 Task: Create a section DevOps Drive and in the section, add a milestone Payment Gateway Integration in the project WorkFlow.
Action: Mouse moved to (107, 318)
Screenshot: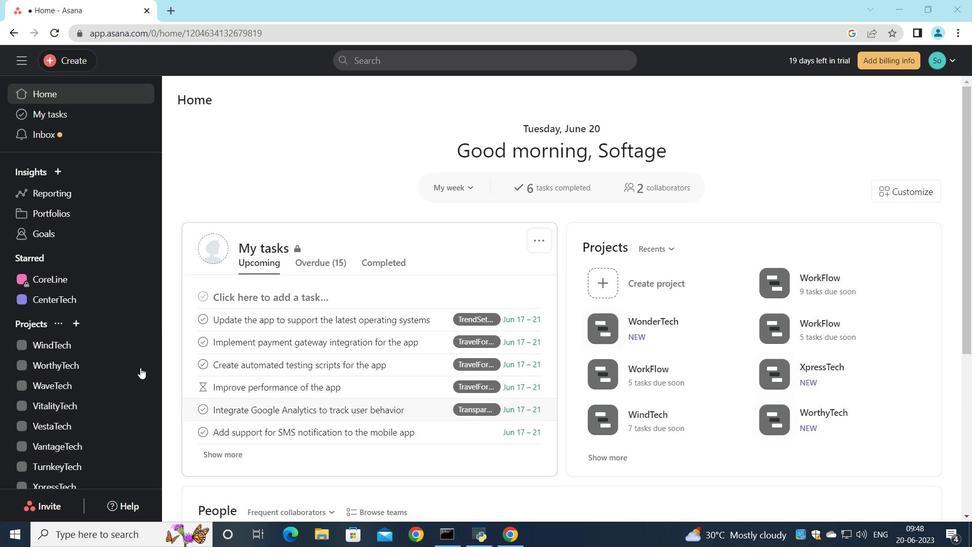 
Action: Mouse scrolled (107, 317) with delta (0, 0)
Screenshot: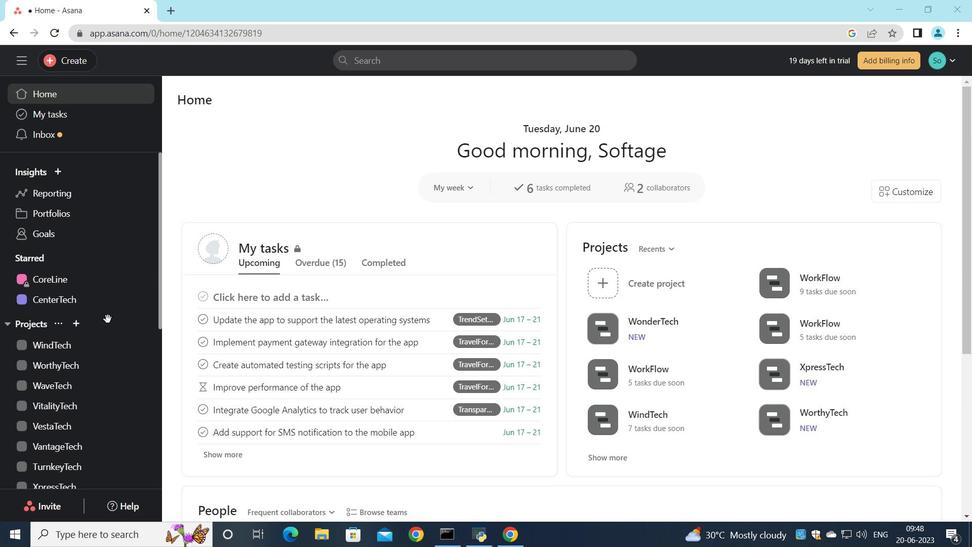 
Action: Mouse scrolled (107, 317) with delta (0, 0)
Screenshot: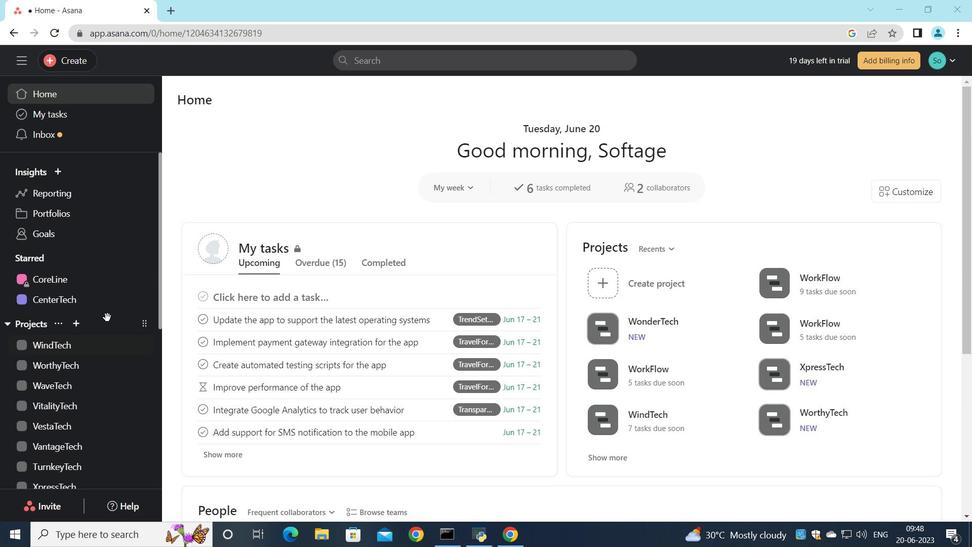 
Action: Mouse scrolled (107, 317) with delta (0, 0)
Screenshot: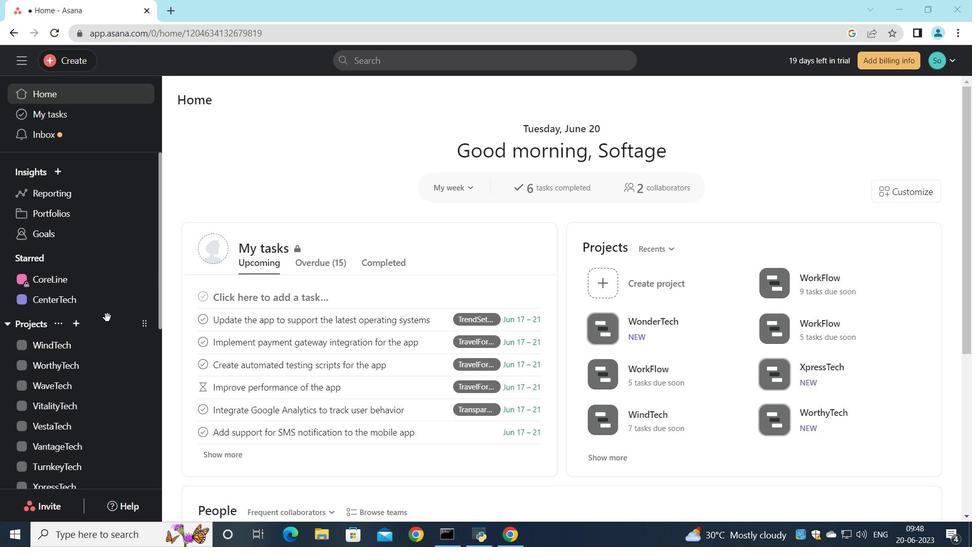 
Action: Mouse moved to (63, 315)
Screenshot: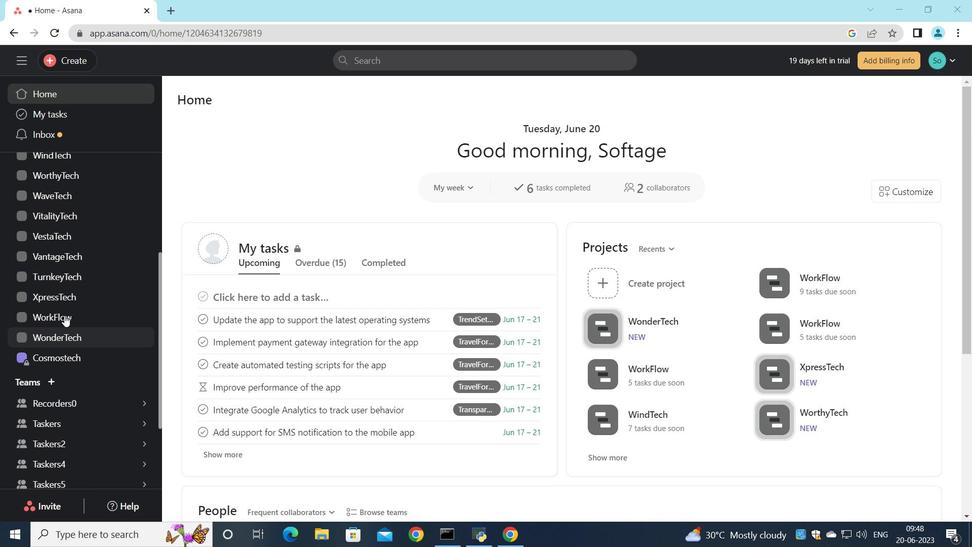 
Action: Mouse pressed left at (63, 315)
Screenshot: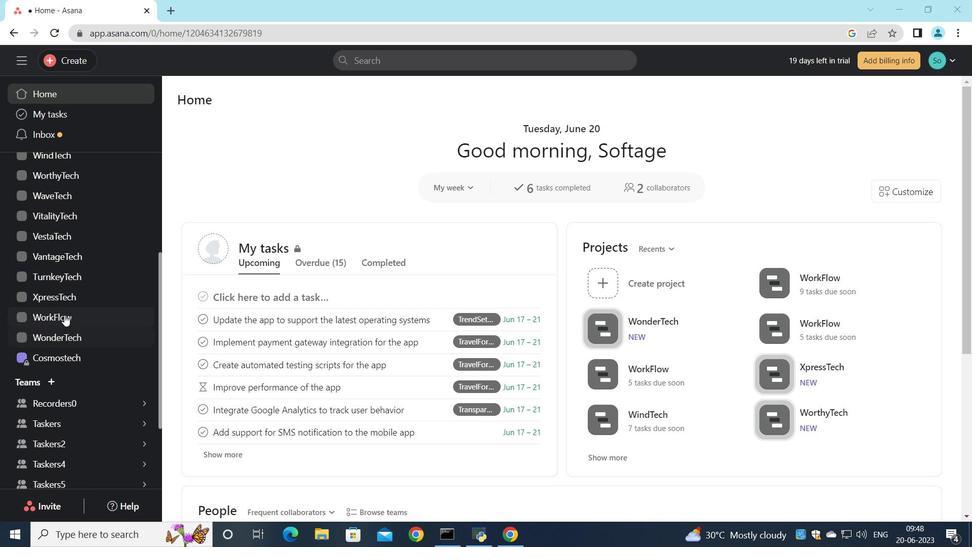 
Action: Mouse moved to (270, 303)
Screenshot: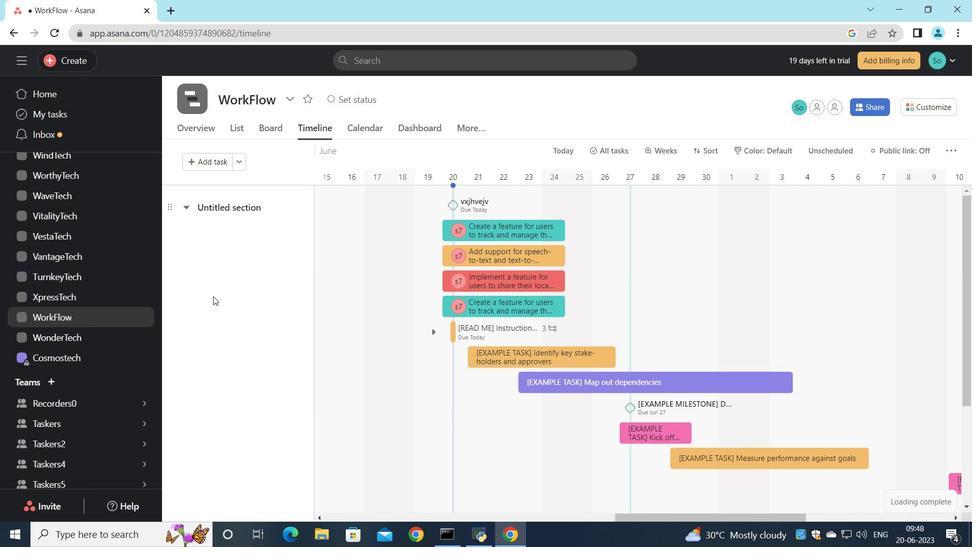 
Action: Mouse scrolled (270, 303) with delta (0, 0)
Screenshot: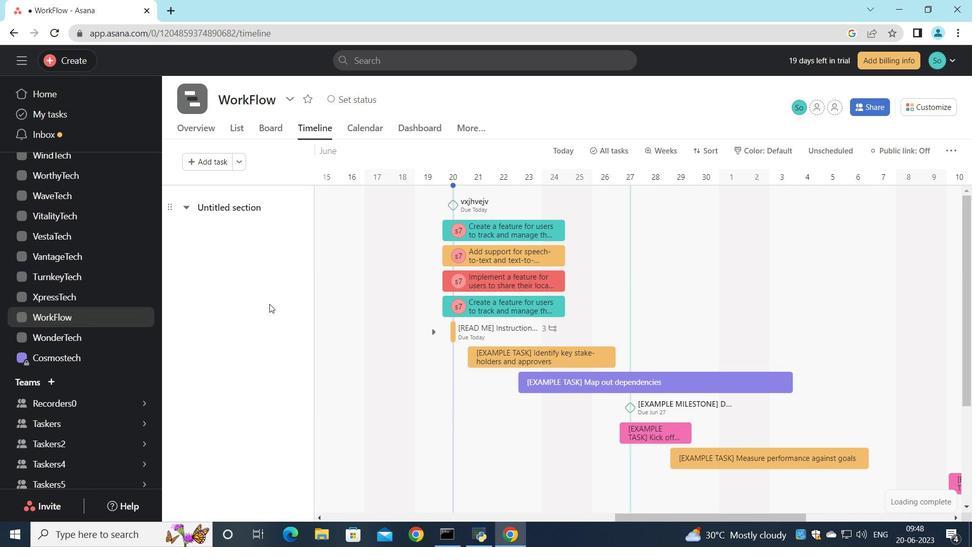 
Action: Mouse scrolled (270, 303) with delta (0, 0)
Screenshot: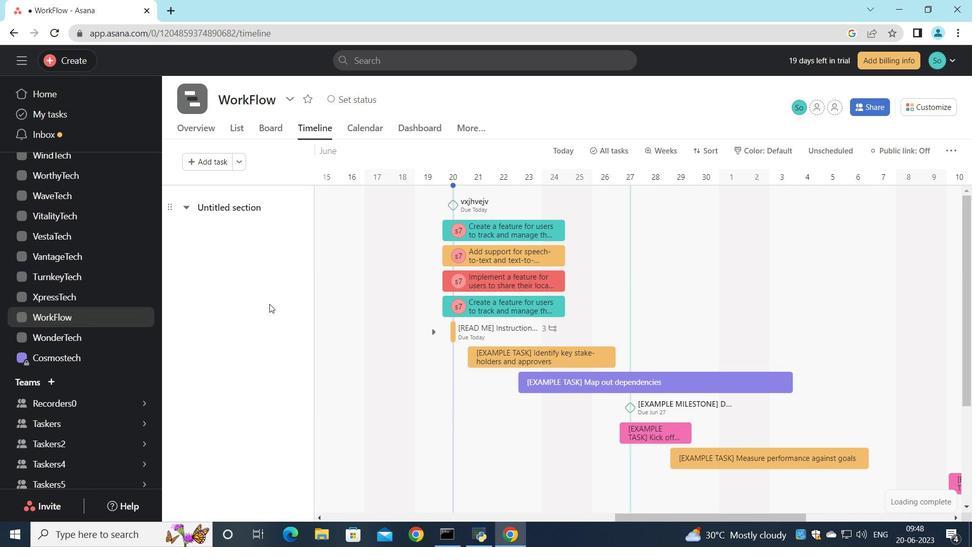 
Action: Mouse scrolled (270, 303) with delta (0, 0)
Screenshot: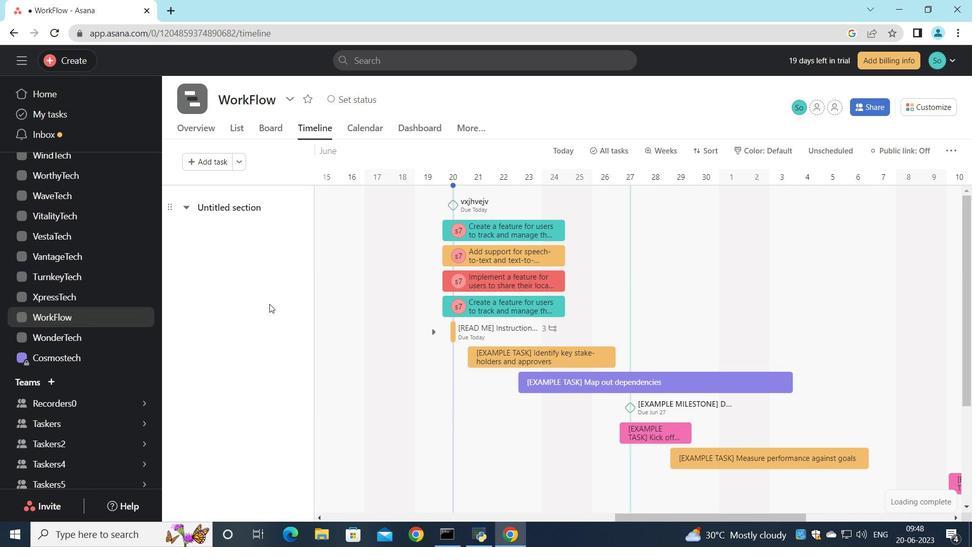 
Action: Mouse scrolled (270, 303) with delta (0, 0)
Screenshot: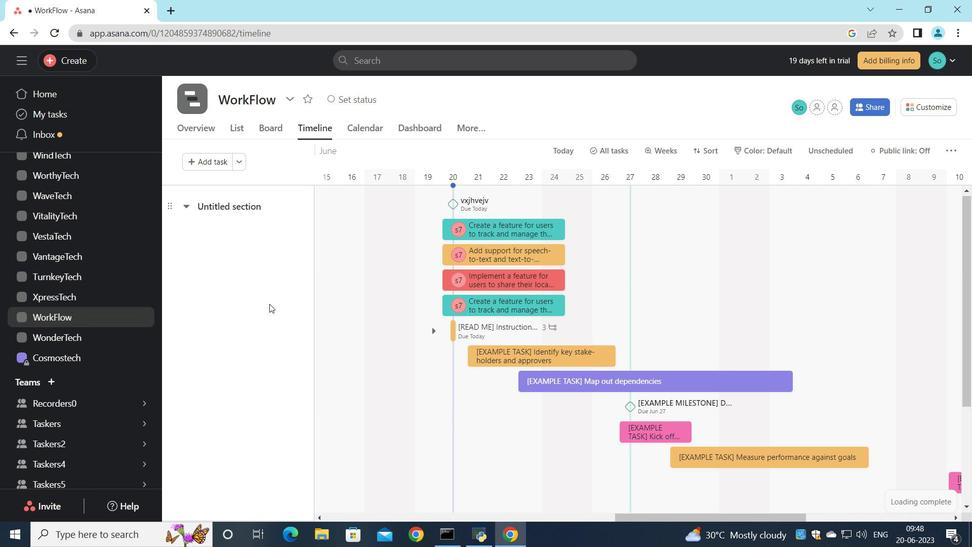 
Action: Mouse scrolled (270, 303) with delta (0, 0)
Screenshot: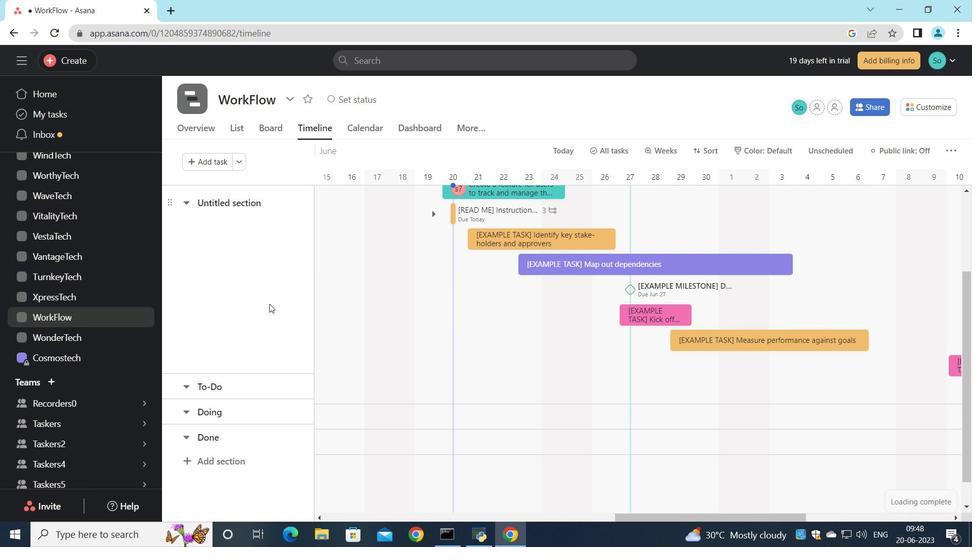 
Action: Mouse scrolled (270, 303) with delta (0, 0)
Screenshot: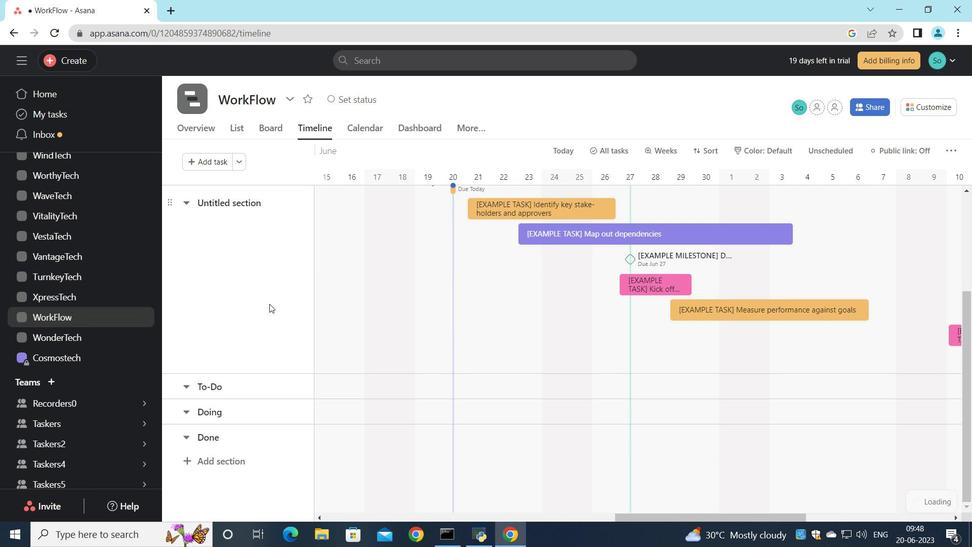 
Action: Mouse moved to (215, 464)
Screenshot: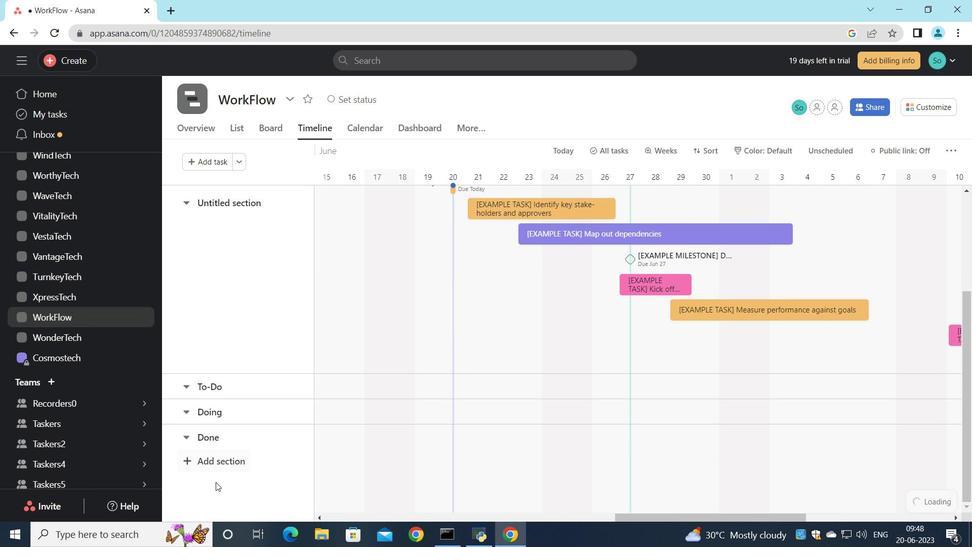 
Action: Mouse pressed left at (215, 464)
Screenshot: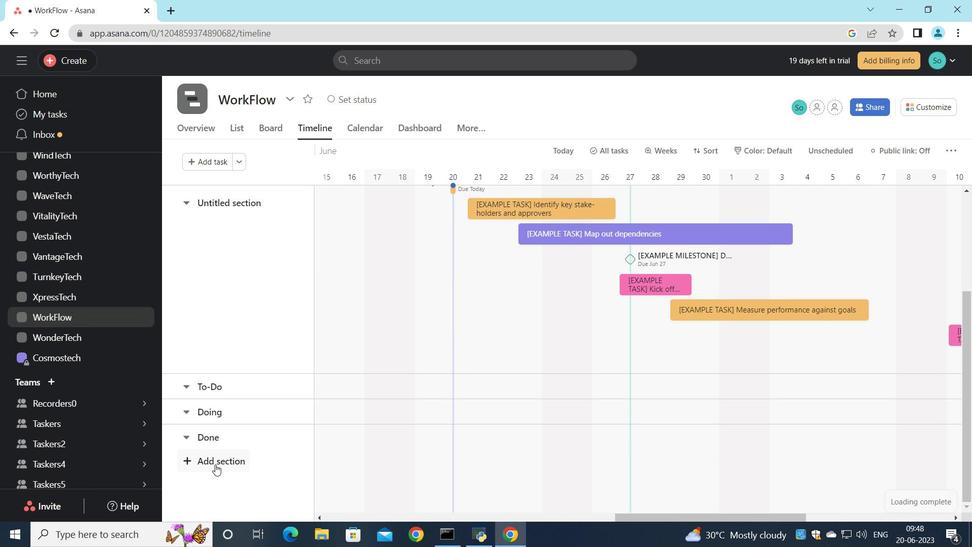 
Action: Mouse moved to (225, 462)
Screenshot: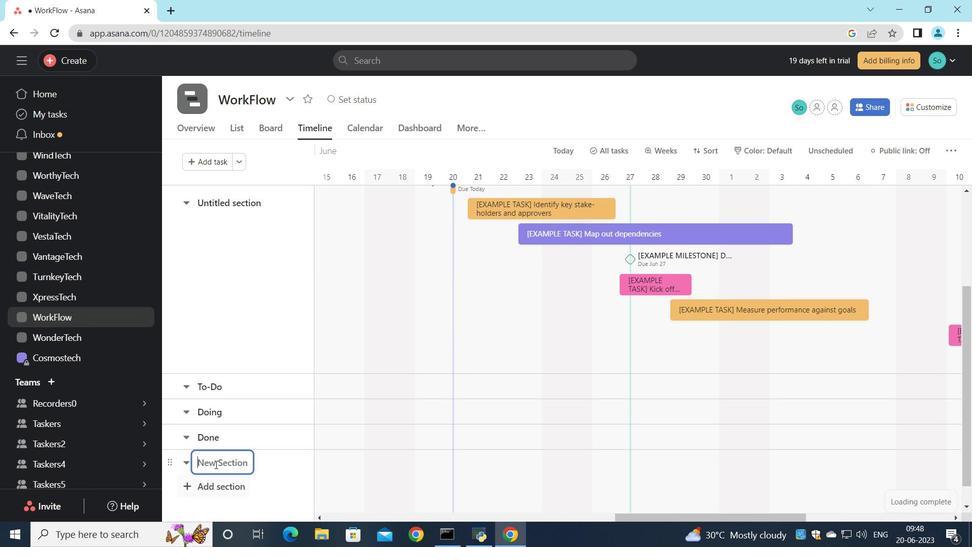 
Action: Key pressed <Key.shift>Dev<Key.shift>Ops<Key.space><Key.shift>Drive<Key.enter>
Screenshot: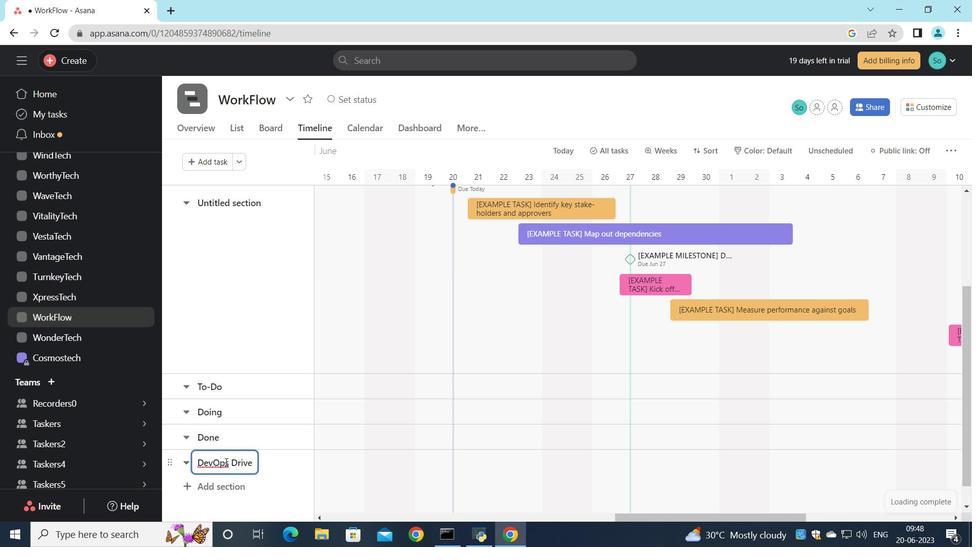 
Action: Mouse moved to (352, 460)
Screenshot: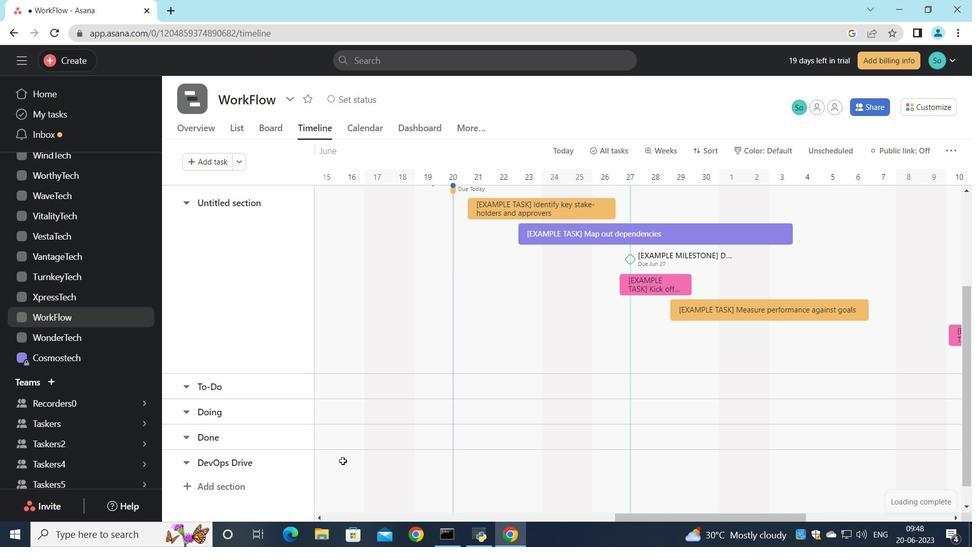 
Action: Mouse pressed left at (352, 460)
Screenshot: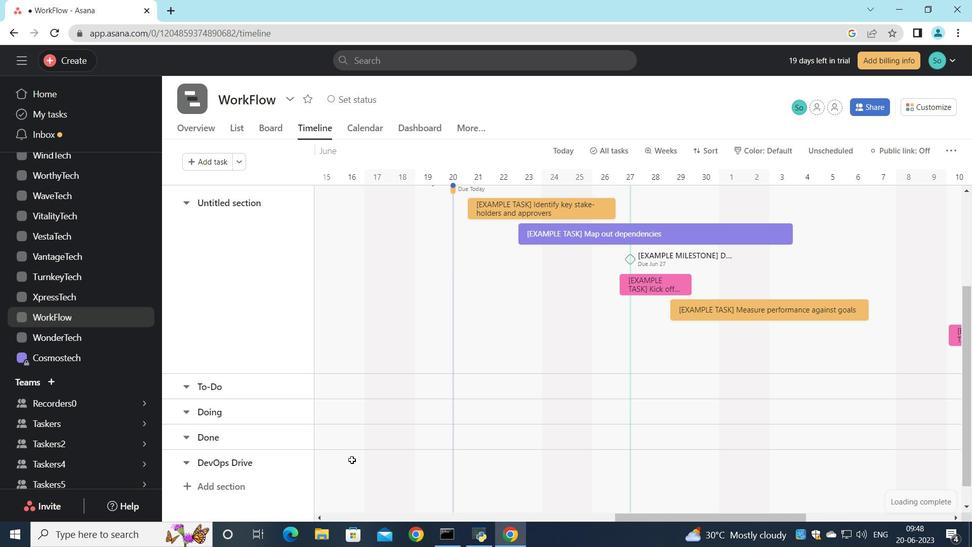 
Action: Key pressed <Key.shift>Payment<Key.space><Key.shift>Getway<Key.space><Key.shift>Integration<Key.enter>
Screenshot: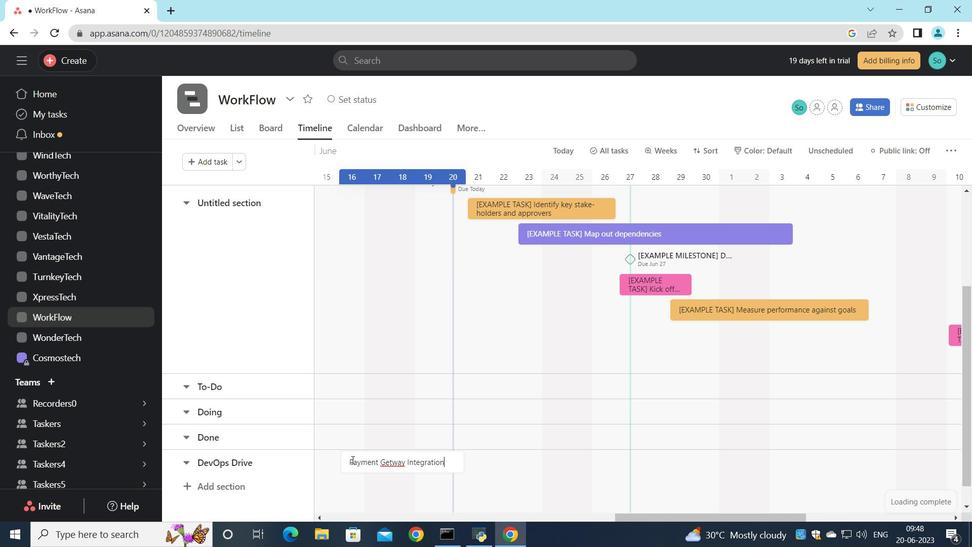 
Action: Mouse moved to (389, 455)
Screenshot: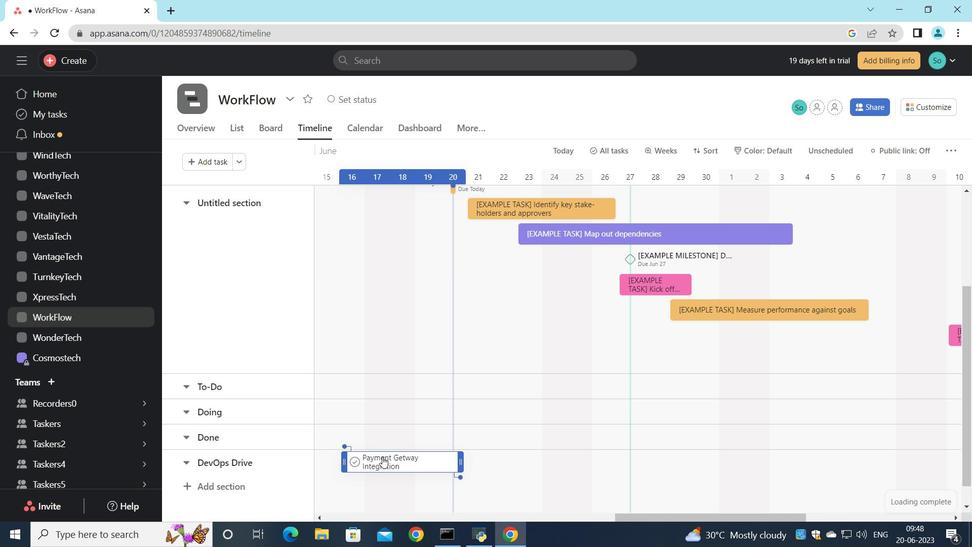 
Action: Mouse pressed right at (389, 455)
Screenshot: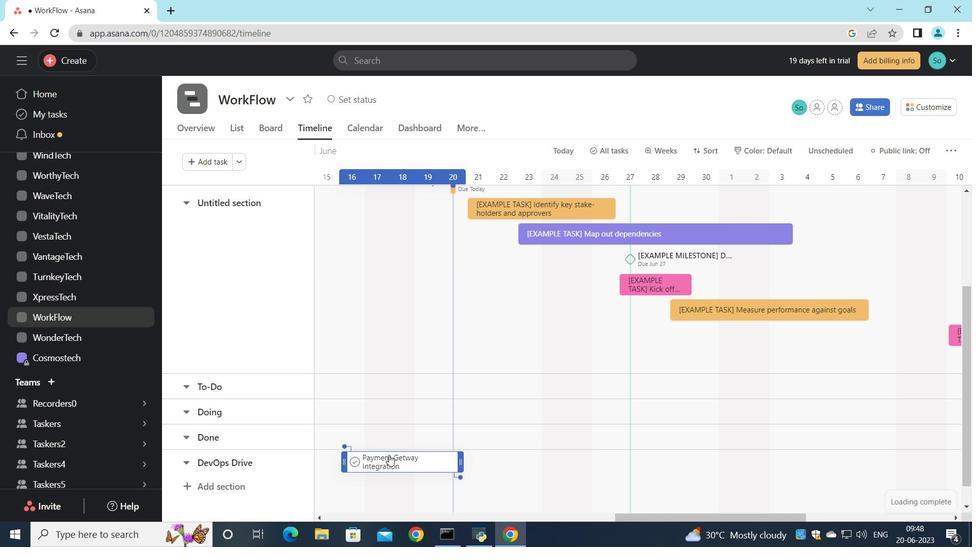 
Action: Mouse moved to (435, 389)
Screenshot: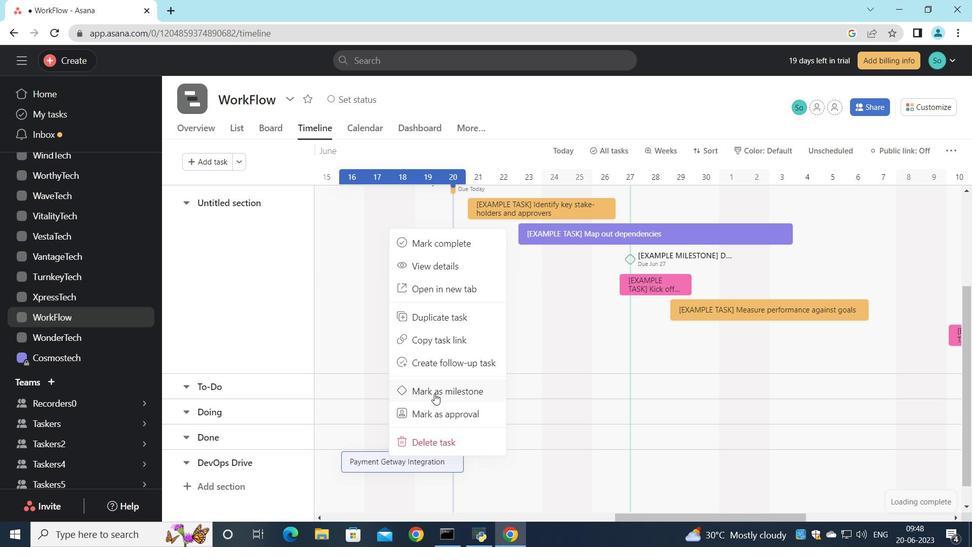 
Action: Mouse pressed left at (435, 389)
Screenshot: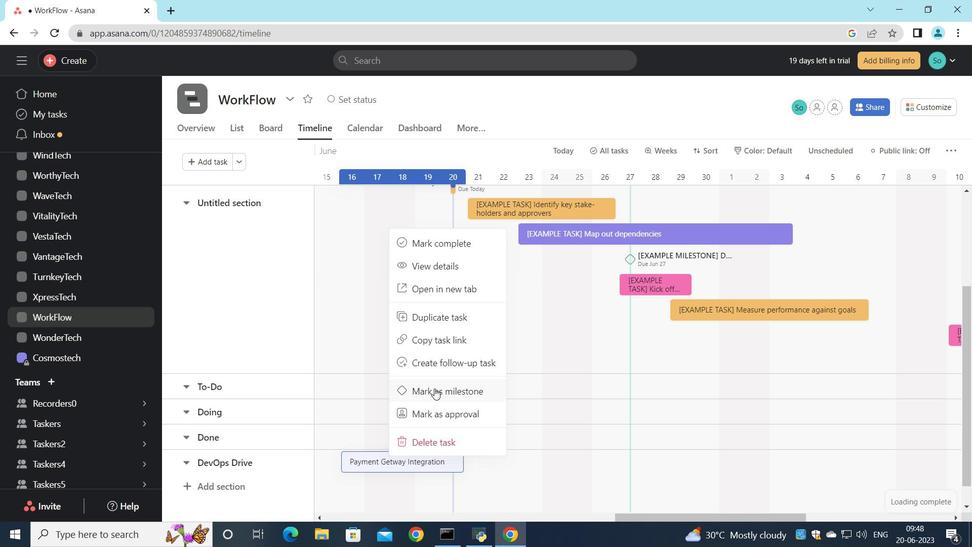 
